Task: Look for products with grape flavor.
Action: Mouse moved to (119, 222)
Screenshot: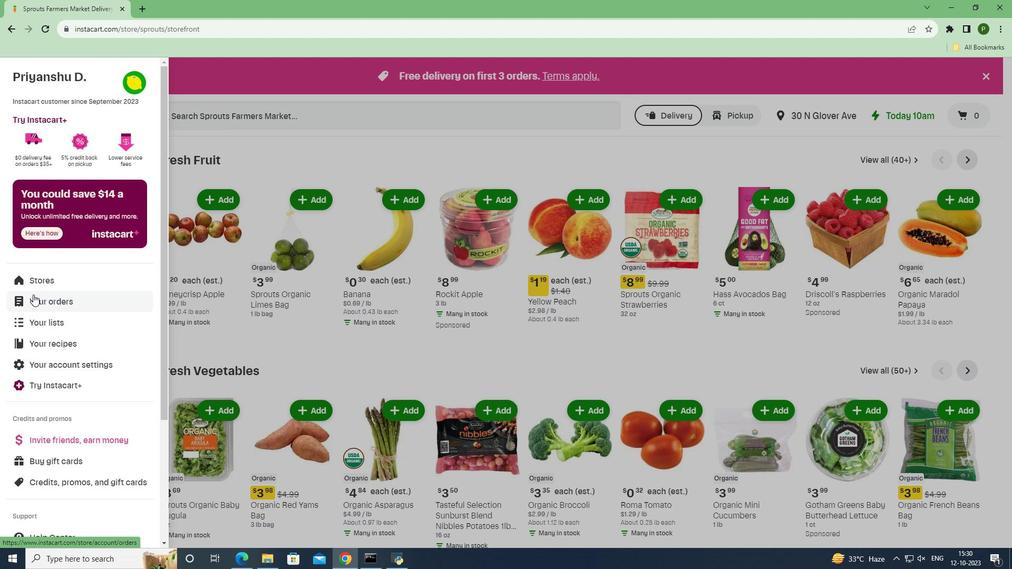 
Action: Mouse pressed left at (119, 222)
Screenshot: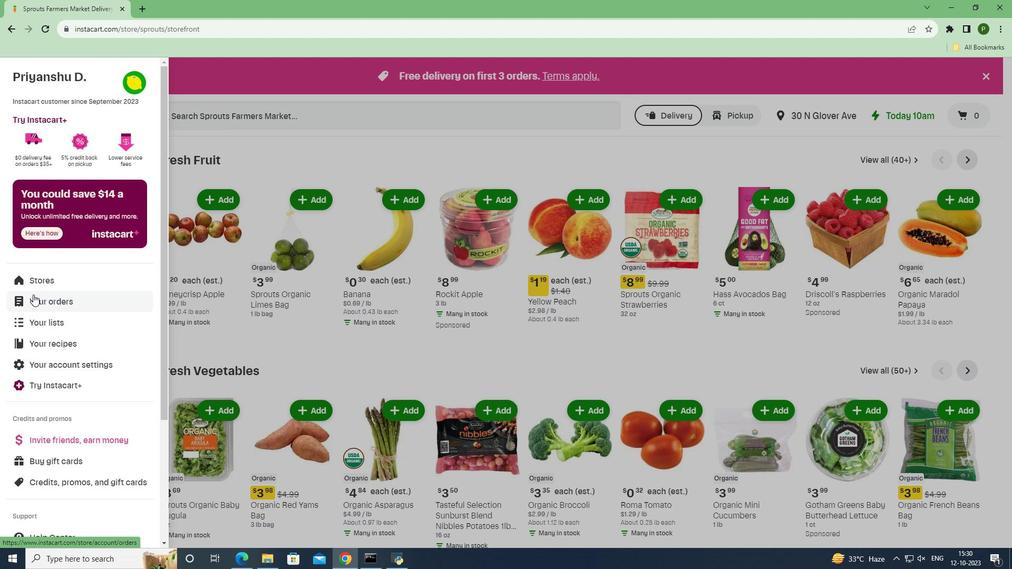 
Action: Mouse moved to (136, 384)
Screenshot: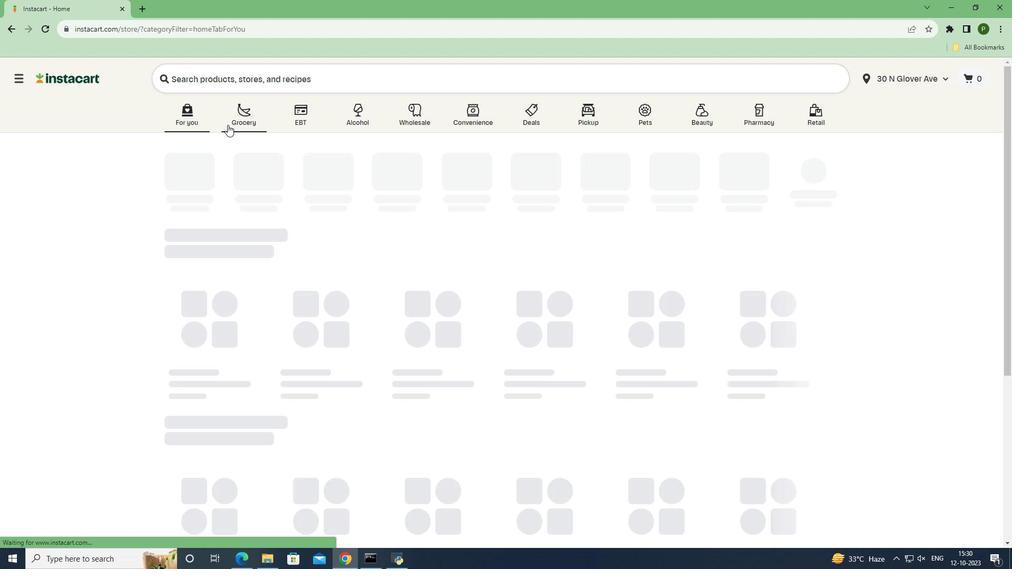 
Action: Mouse pressed left at (136, 384)
Screenshot: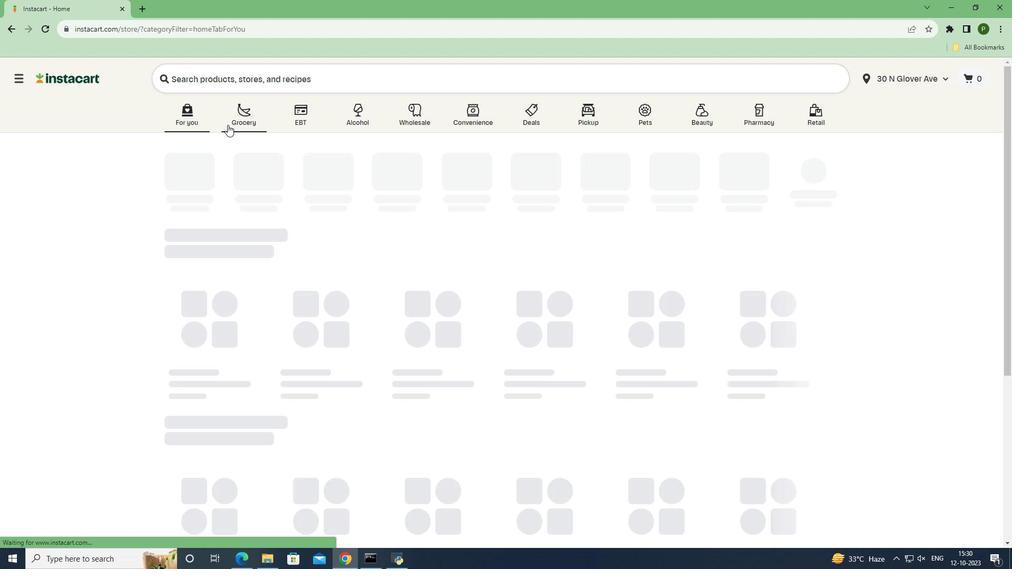 
Action: Mouse moved to (331, 228)
Screenshot: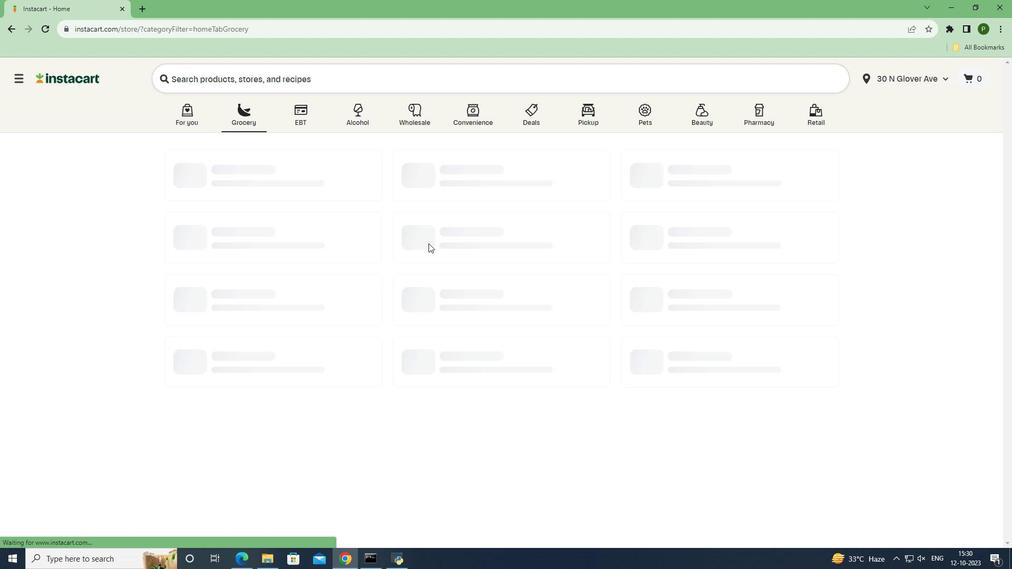 
Action: Mouse pressed left at (331, 228)
Screenshot: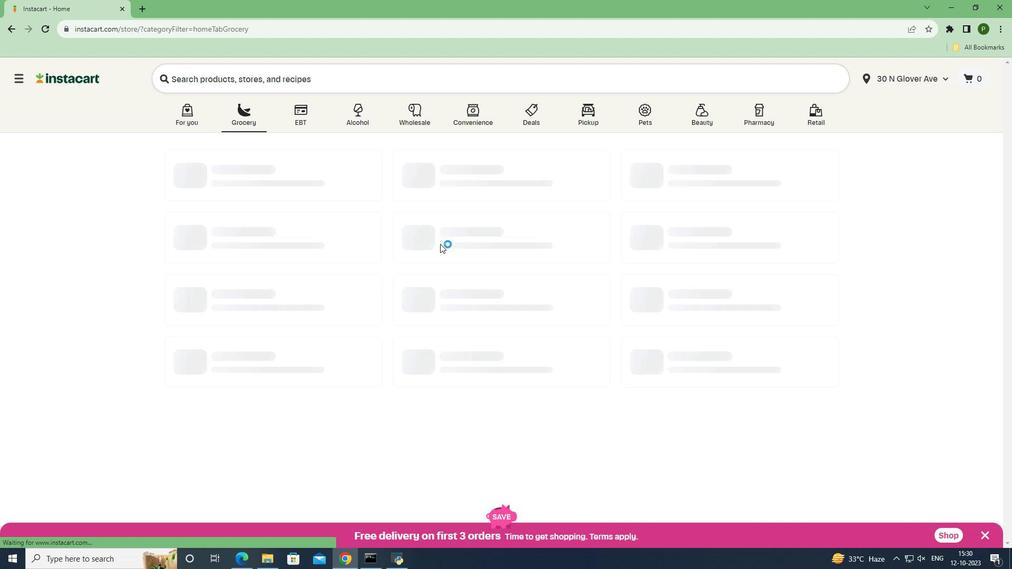 
Action: Mouse moved to (544, 347)
Screenshot: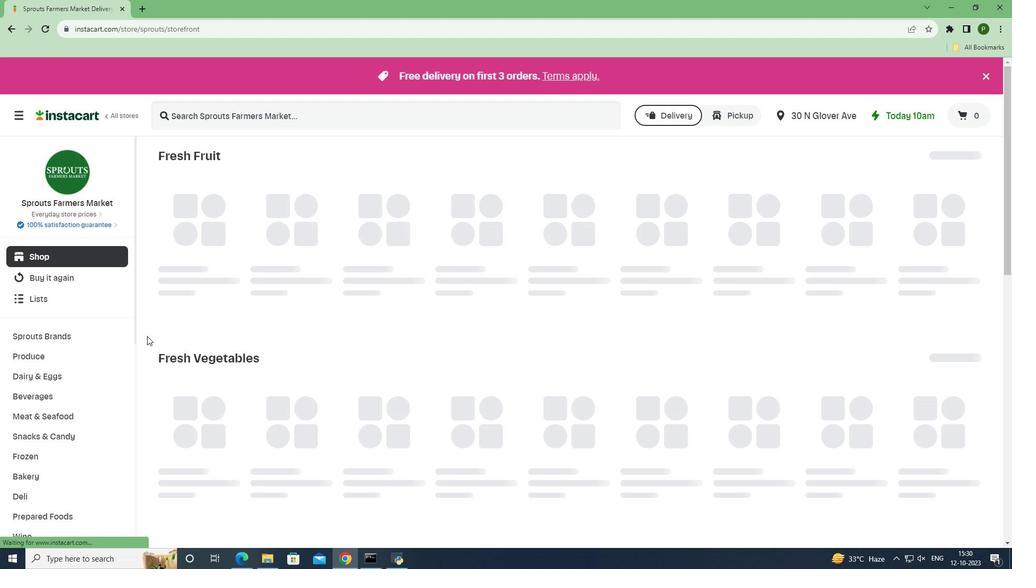 
Action: Mouse pressed left at (544, 347)
Screenshot: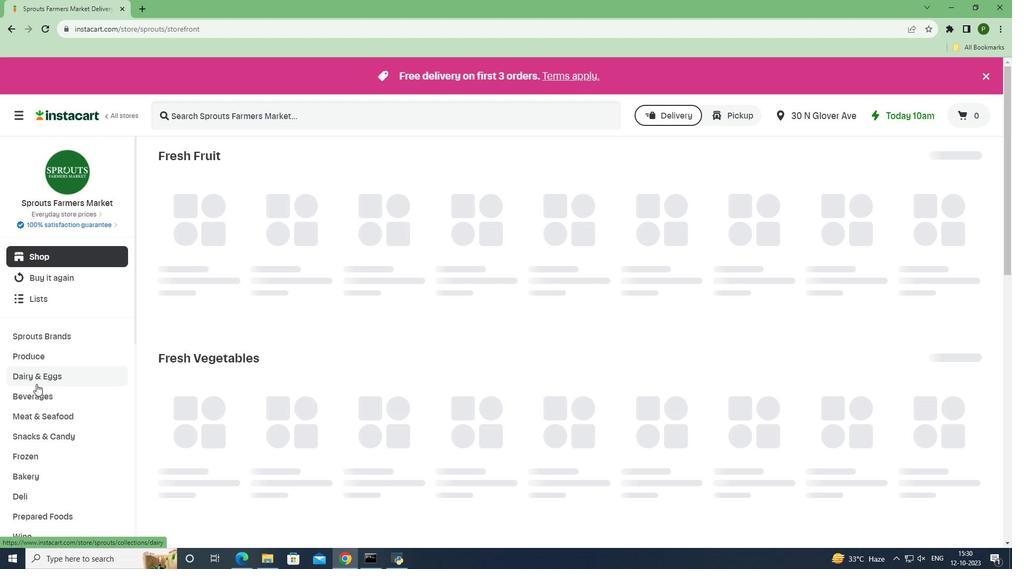 
Action: Mouse moved to (136, 498)
Screenshot: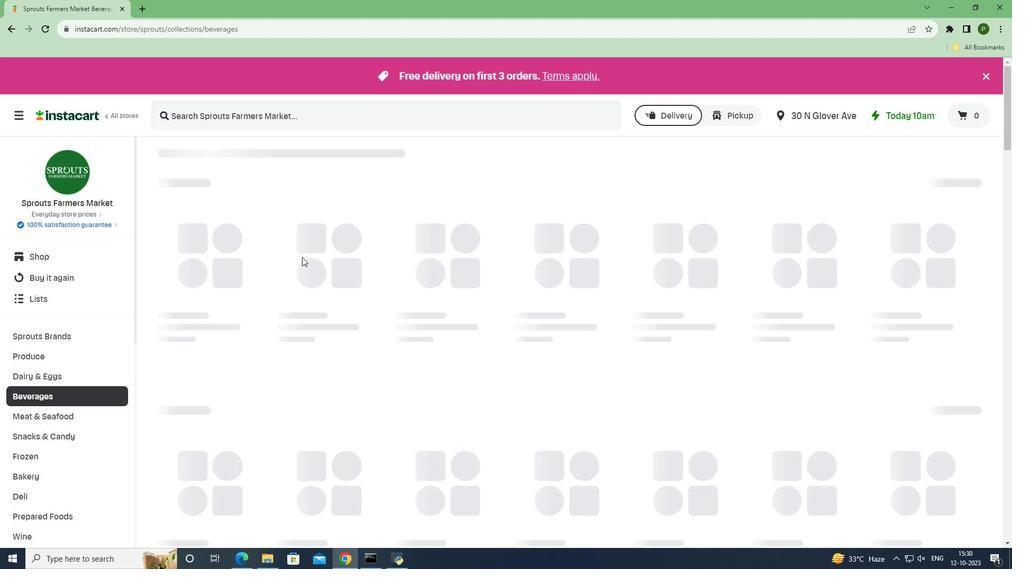 
Action: Mouse pressed left at (136, 498)
Screenshot: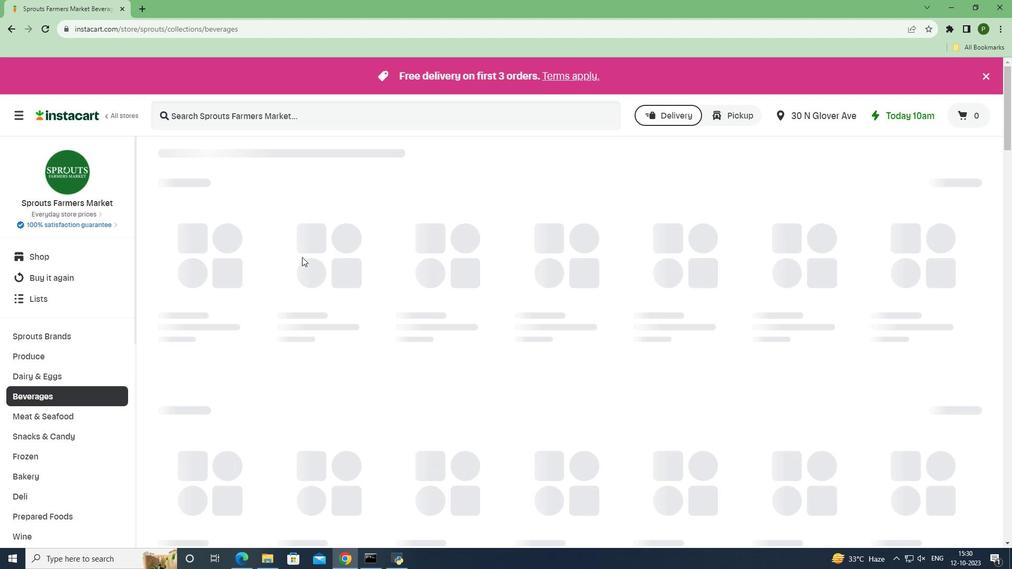 
Action: Mouse moved to (659, 289)
Screenshot: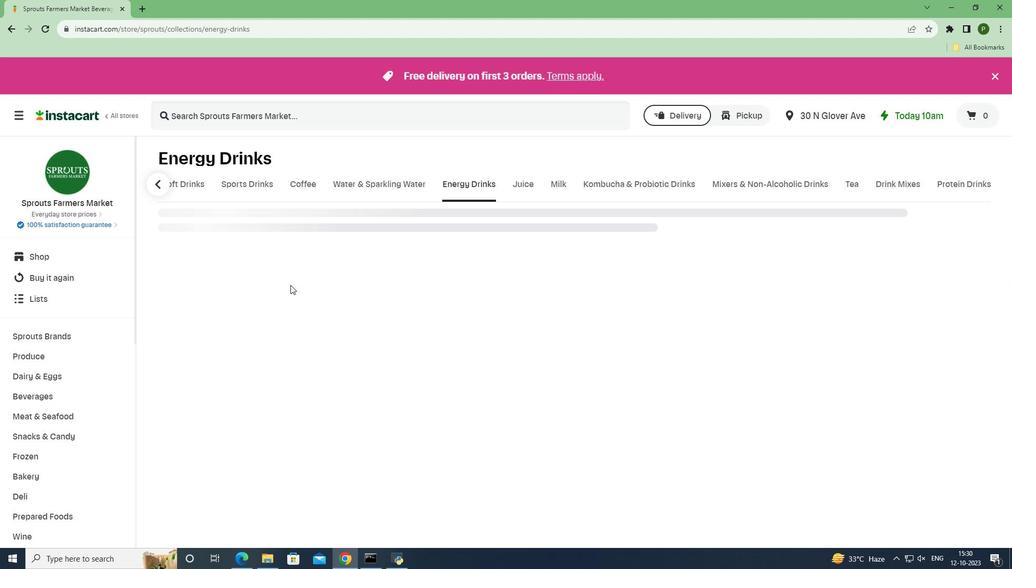 
Action: Mouse pressed left at (659, 289)
Screenshot: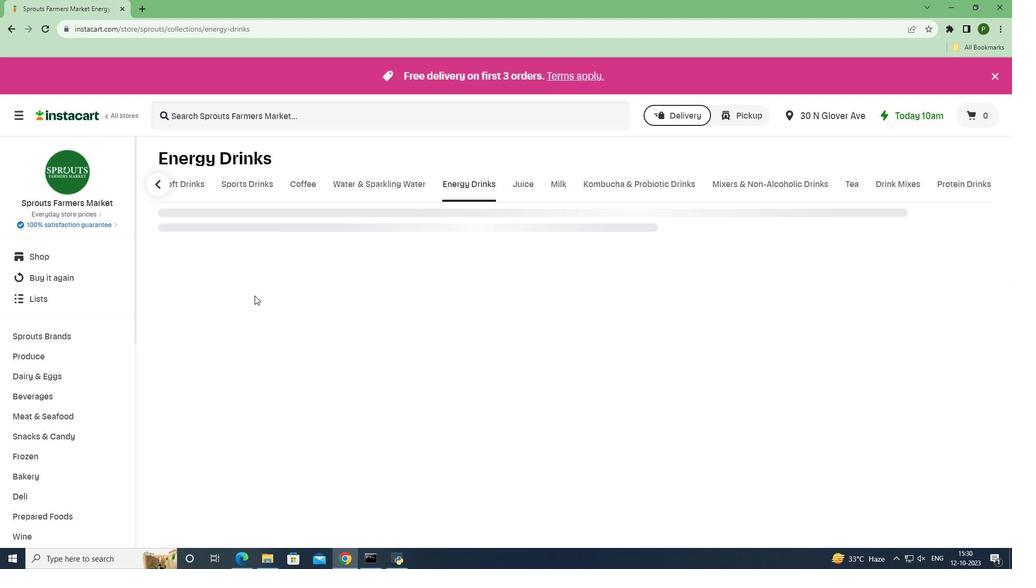 
Action: Mouse moved to (288, 330)
Screenshot: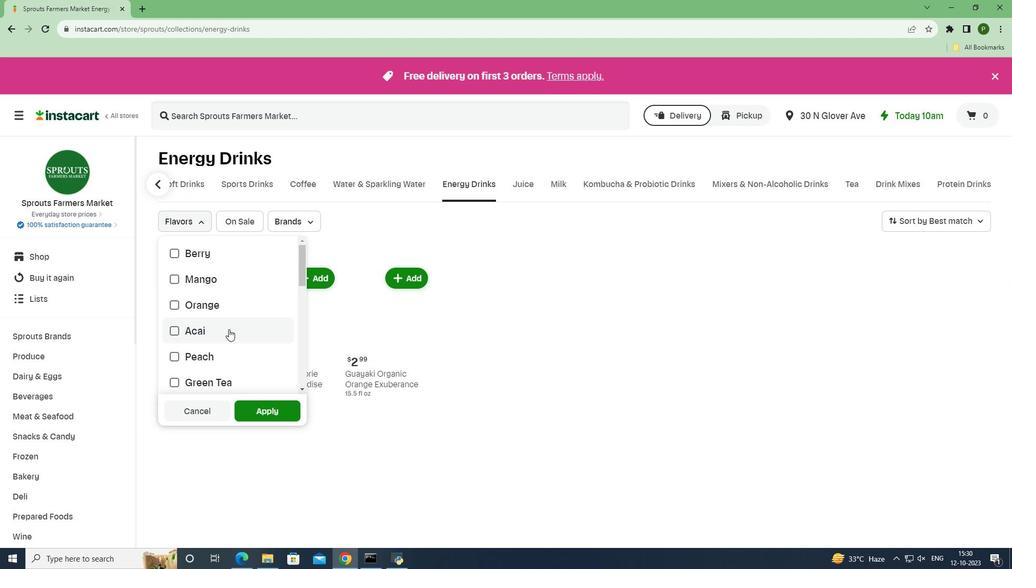 
Action: Mouse pressed left at (288, 330)
Screenshot: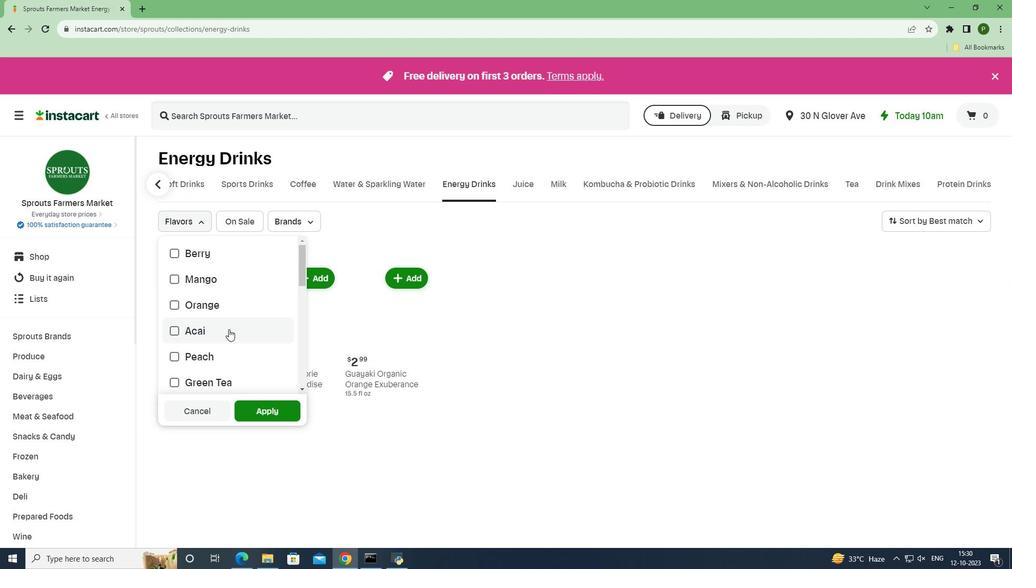 
Action: Mouse moved to (332, 433)
Screenshot: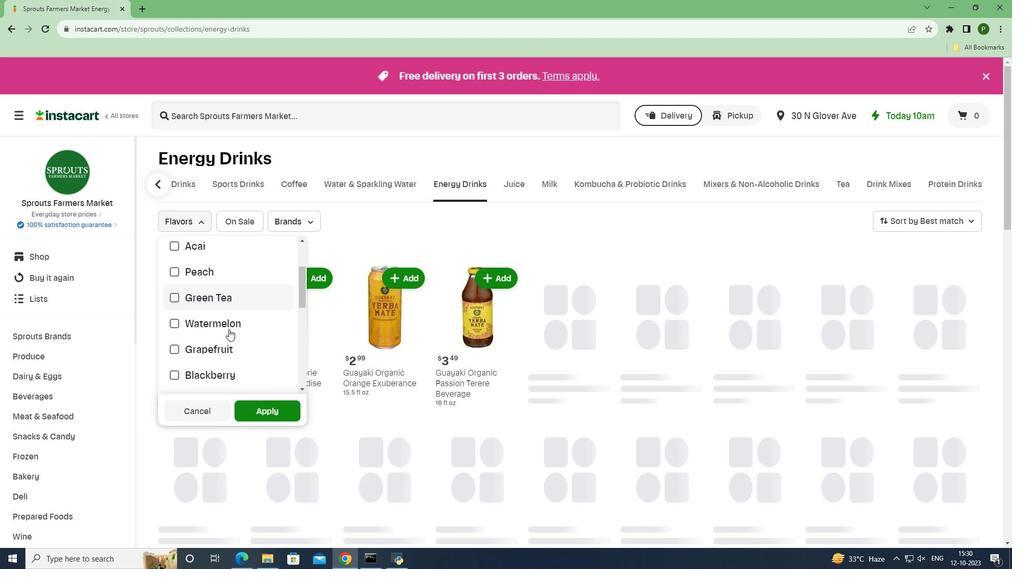 
Action: Mouse scrolled (332, 432) with delta (0, 0)
Screenshot: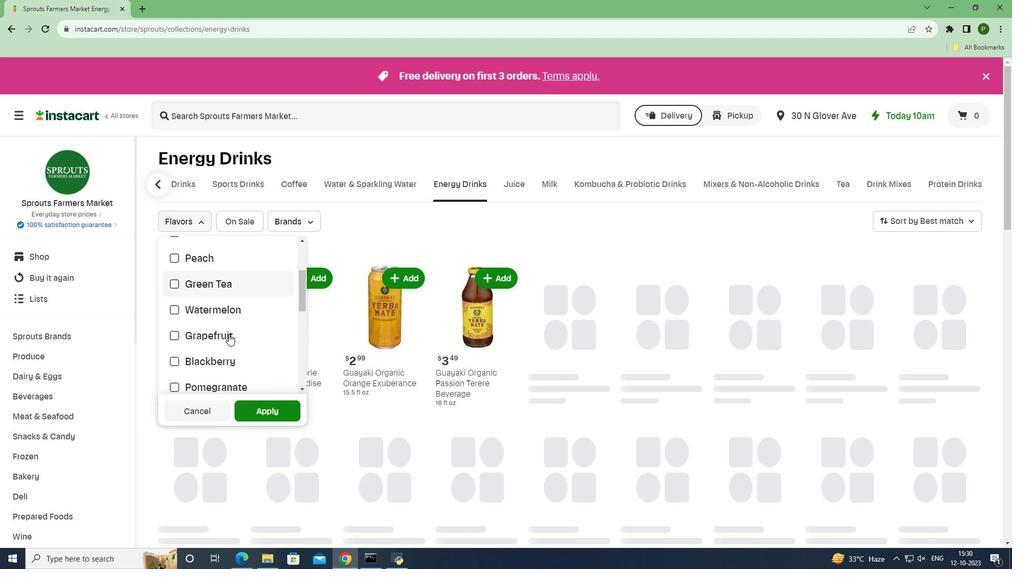 
Action: Mouse scrolled (332, 432) with delta (0, 0)
Screenshot: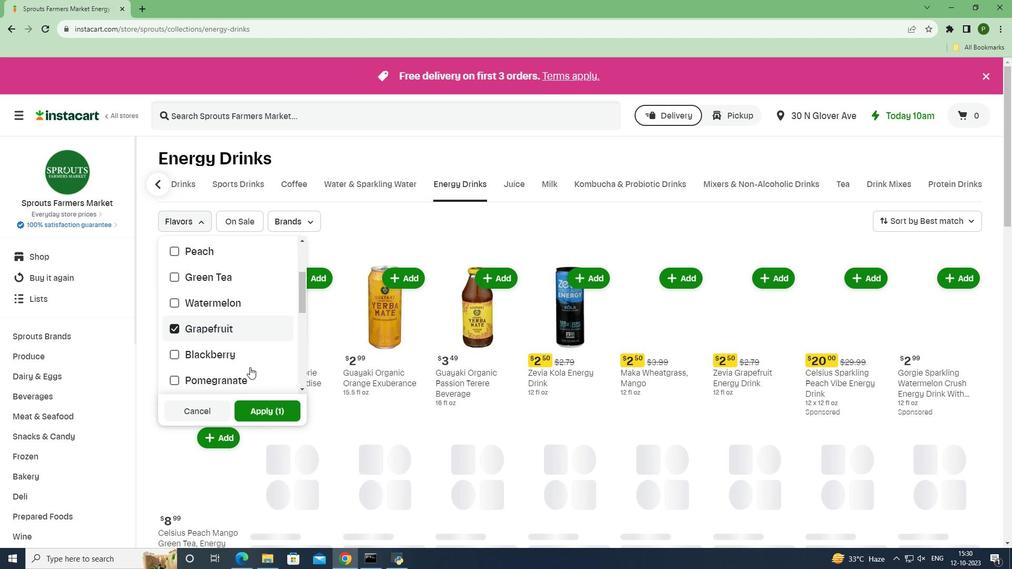 
Action: Mouse moved to (329, 432)
Screenshot: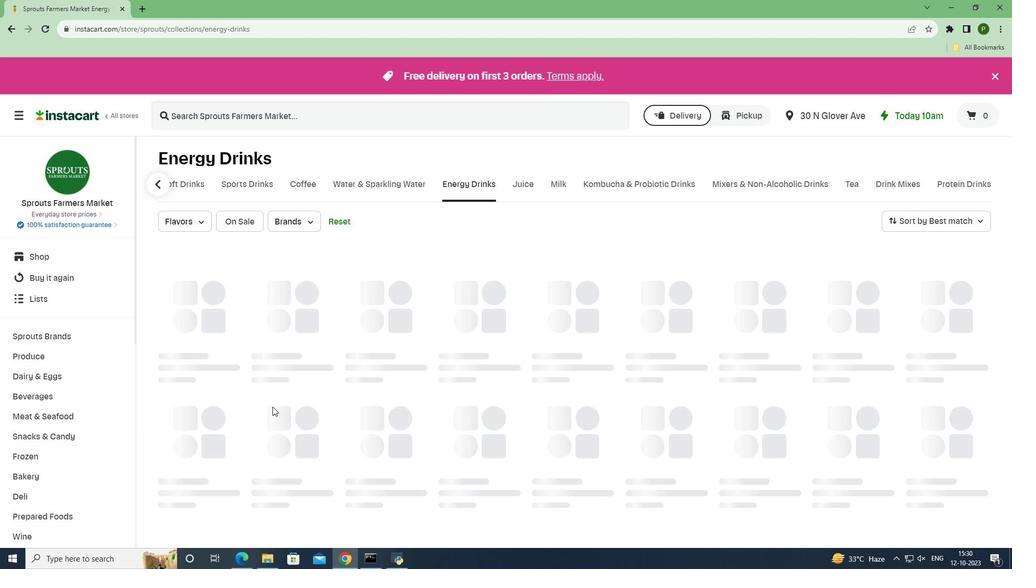 
Action: Mouse pressed left at (329, 432)
Screenshot: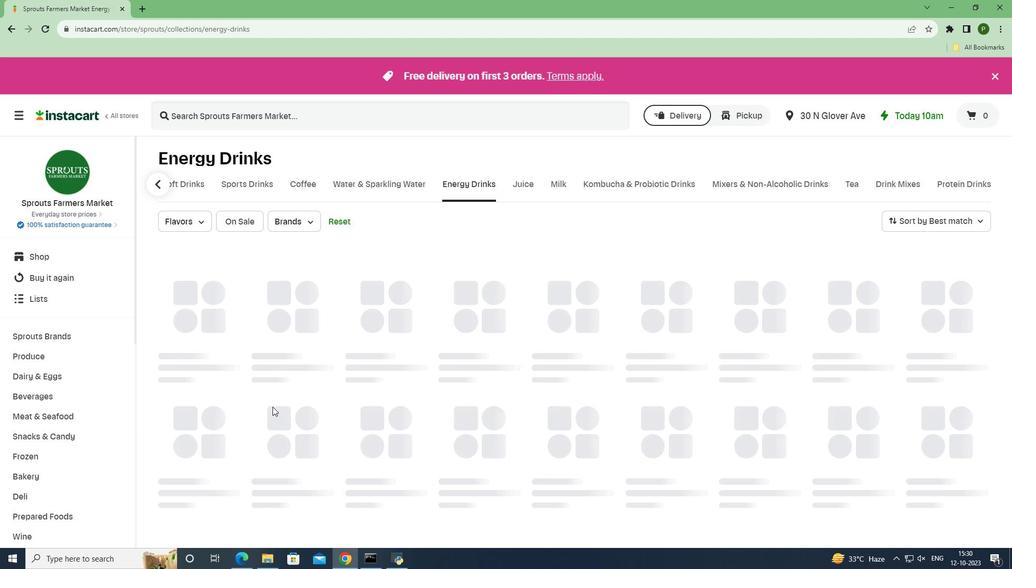 
Action: Mouse moved to (374, 511)
Screenshot: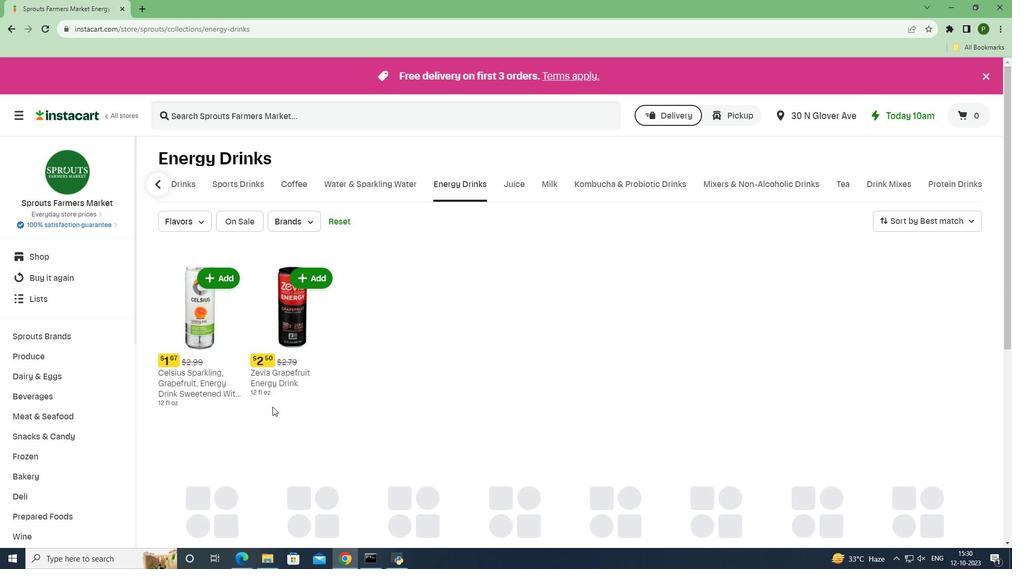 
Action: Mouse pressed left at (374, 511)
Screenshot: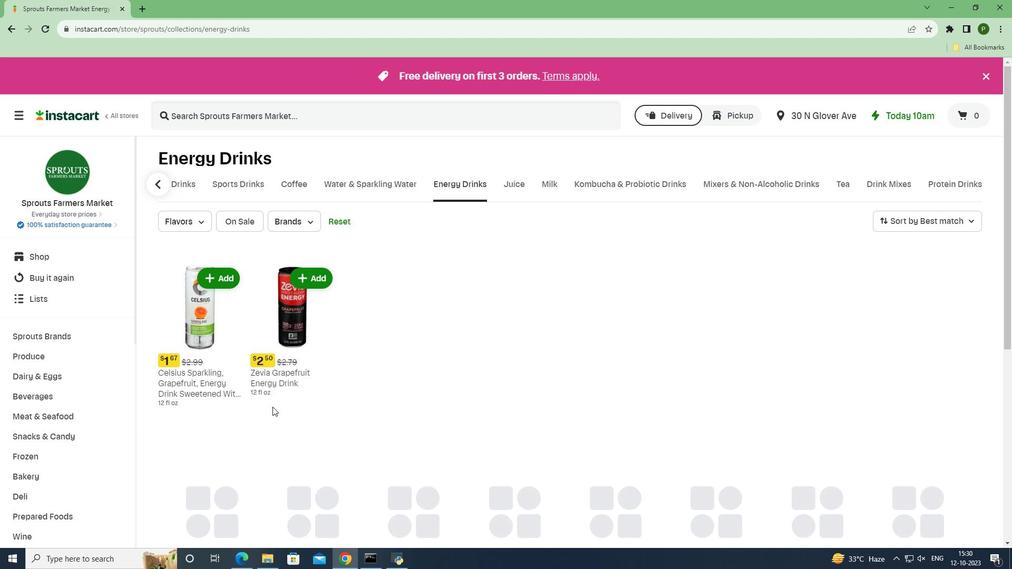 
Action: Mouse moved to (462, 573)
Screenshot: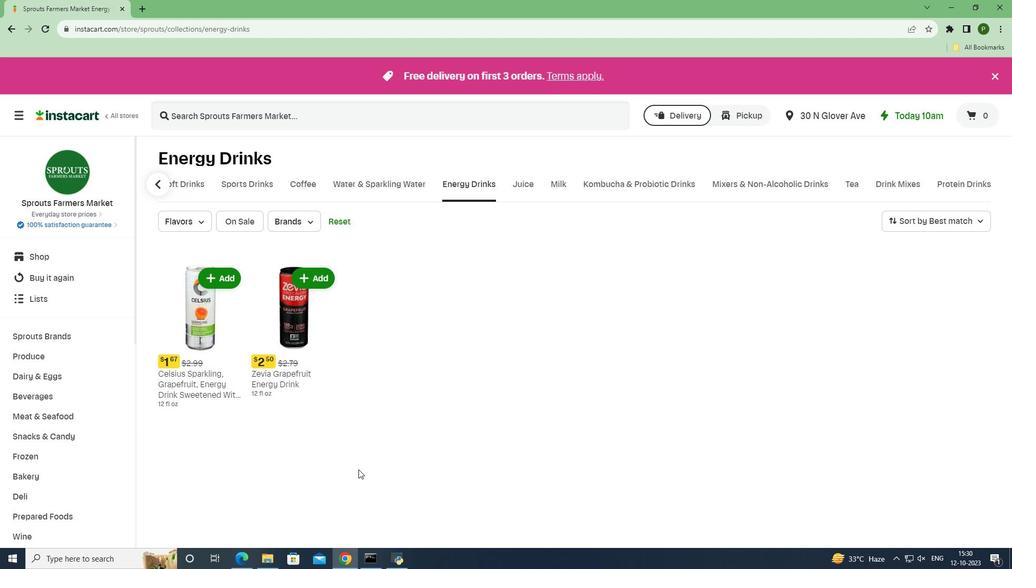 
